 Task: Check the number of single-family homes sold in the last 3 years.
Action: Mouse moved to (427, 180)
Screenshot: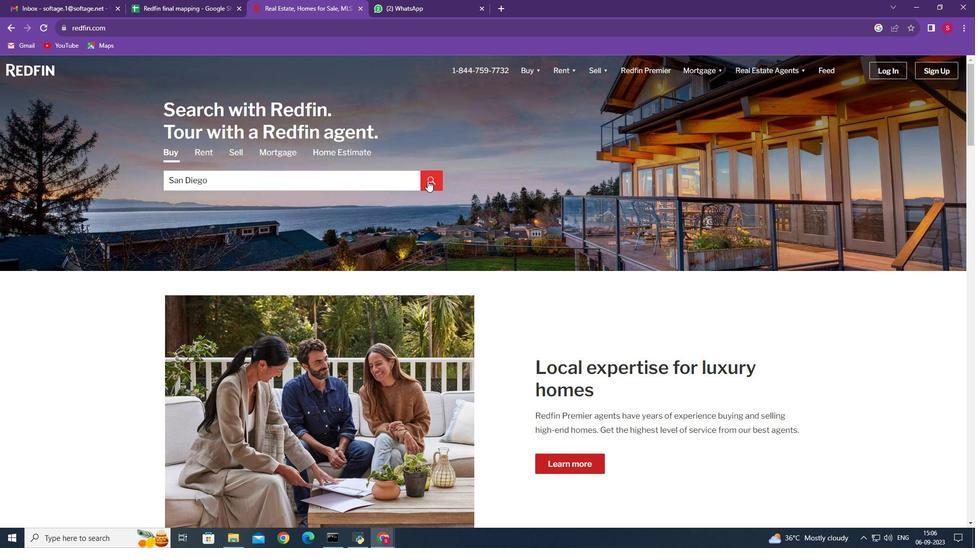 
Action: Mouse pressed left at (427, 180)
Screenshot: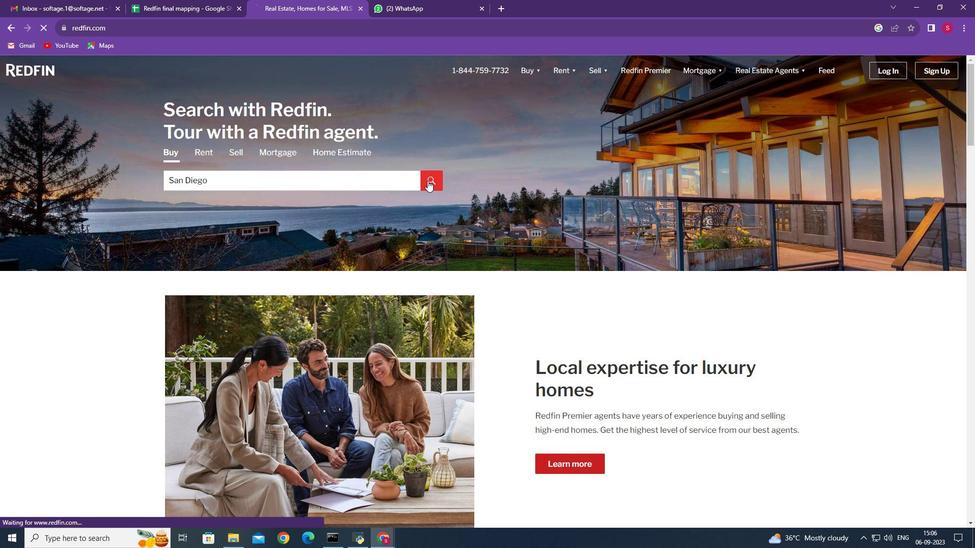 
Action: Mouse moved to (880, 103)
Screenshot: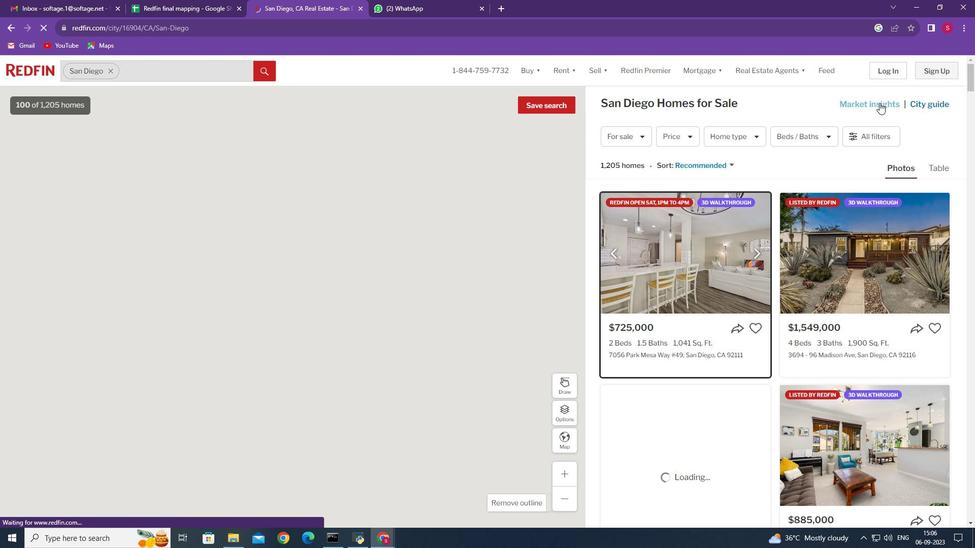 
Action: Mouse pressed left at (880, 103)
Screenshot: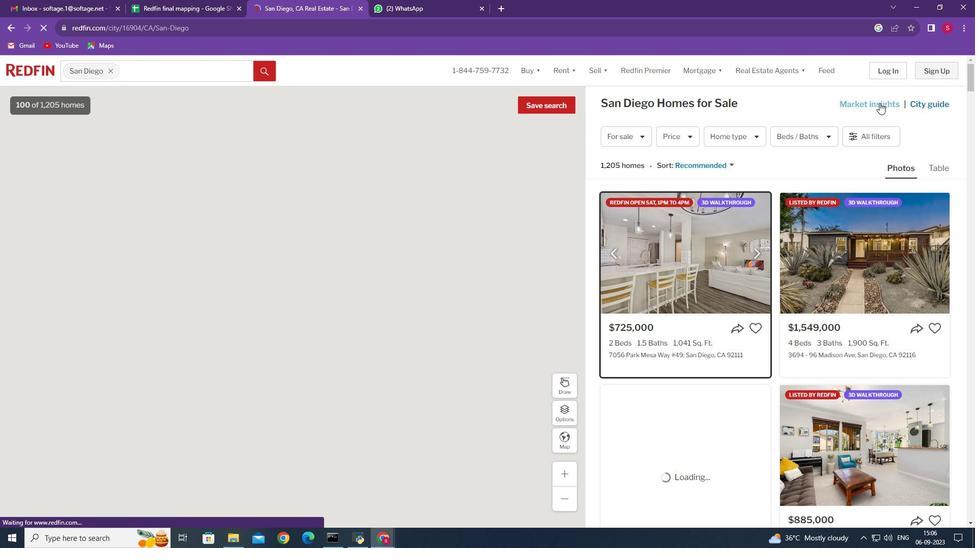 
Action: Mouse moved to (321, 260)
Screenshot: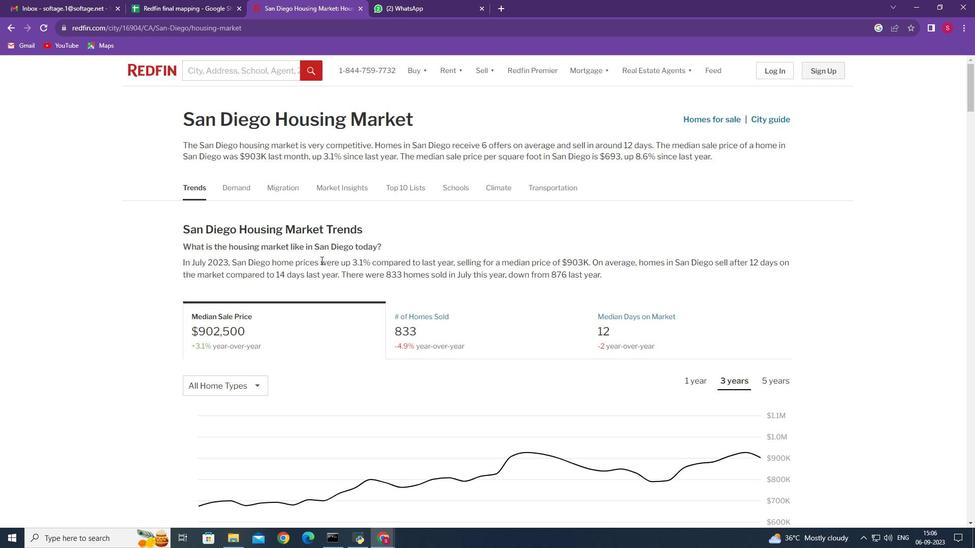 
Action: Mouse scrolled (321, 261) with delta (0, 0)
Screenshot: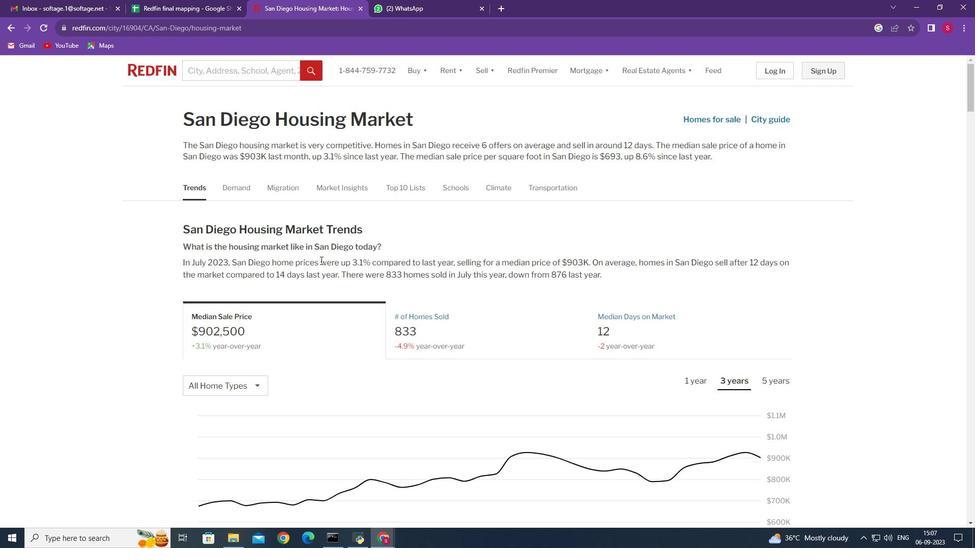 
Action: Mouse scrolled (321, 261) with delta (0, 0)
Screenshot: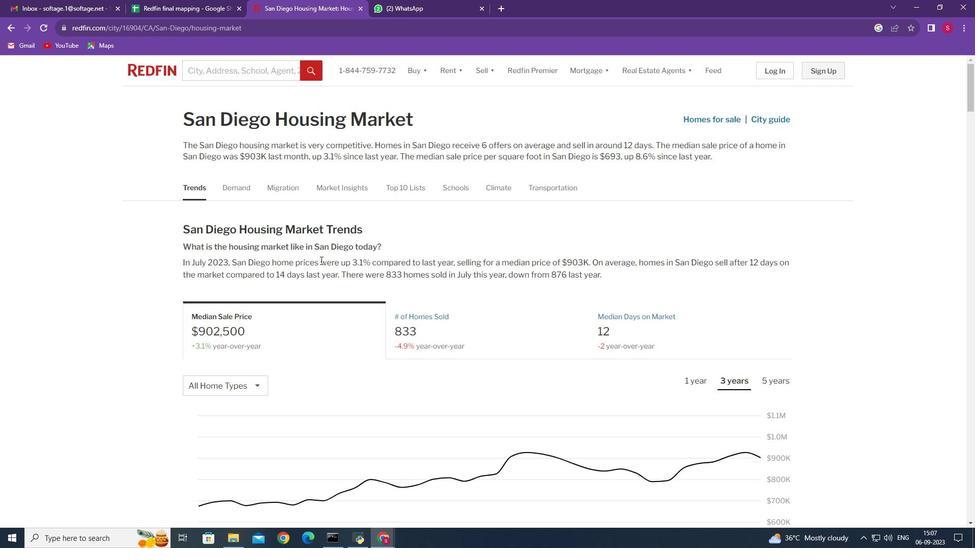 
Action: Mouse moved to (190, 190)
Screenshot: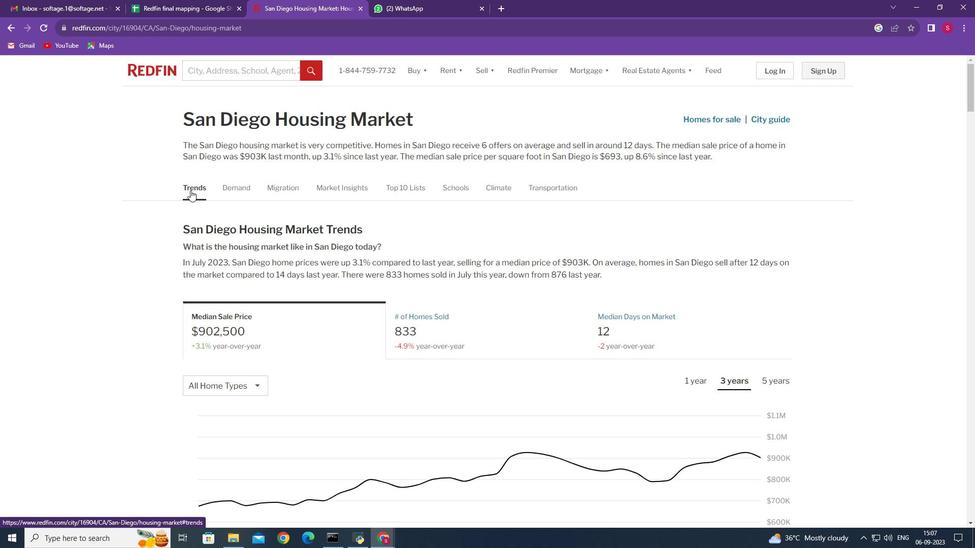 
Action: Mouse pressed left at (190, 190)
Screenshot: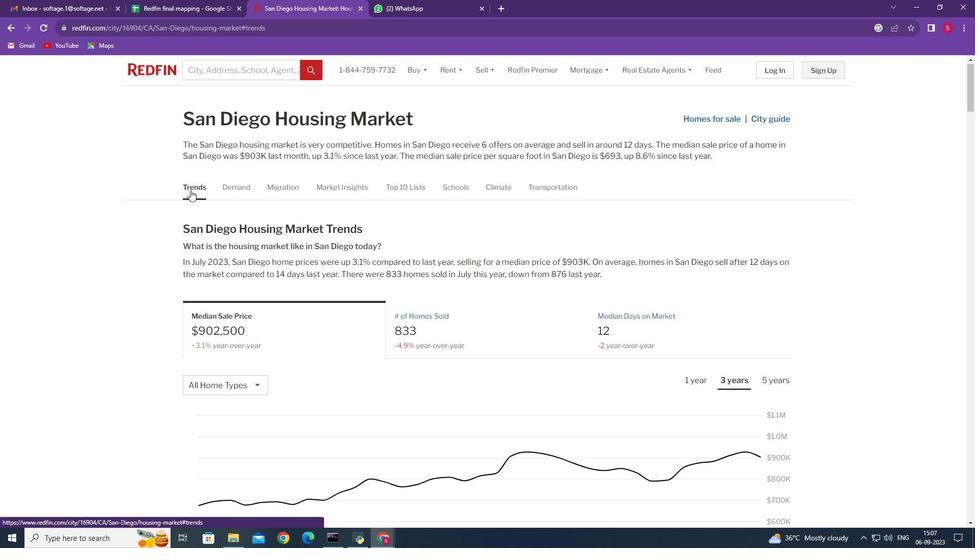 
Action: Mouse moved to (460, 190)
Screenshot: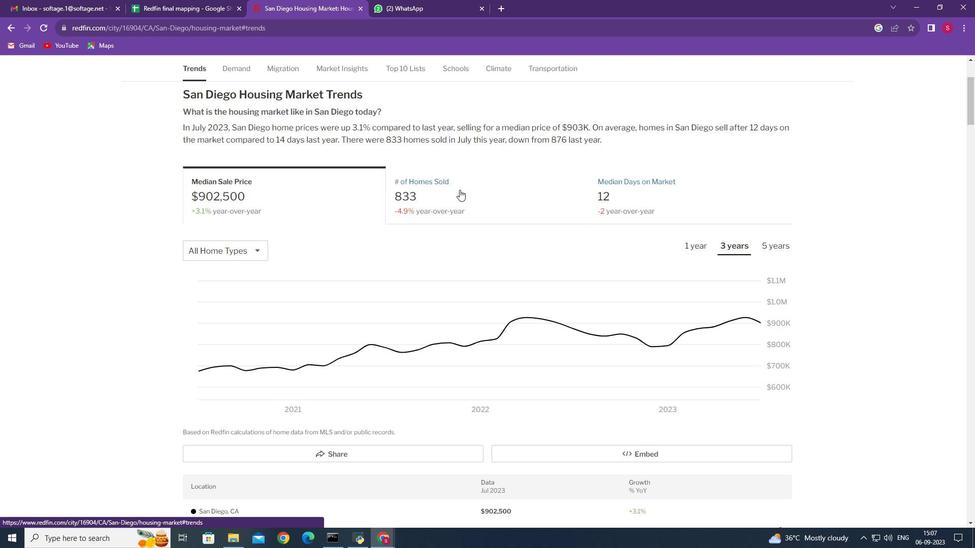 
Action: Mouse pressed left at (460, 190)
Screenshot: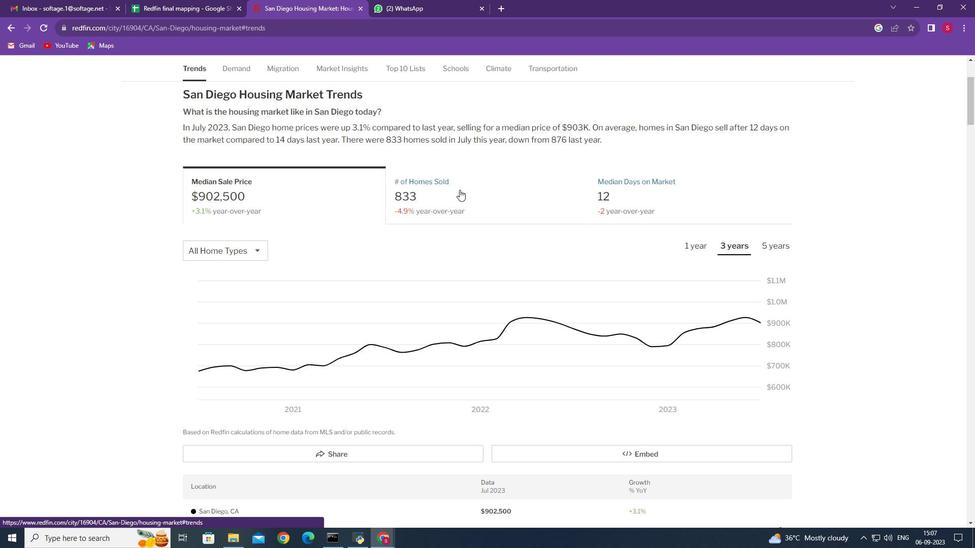 
Action: Mouse moved to (263, 247)
Screenshot: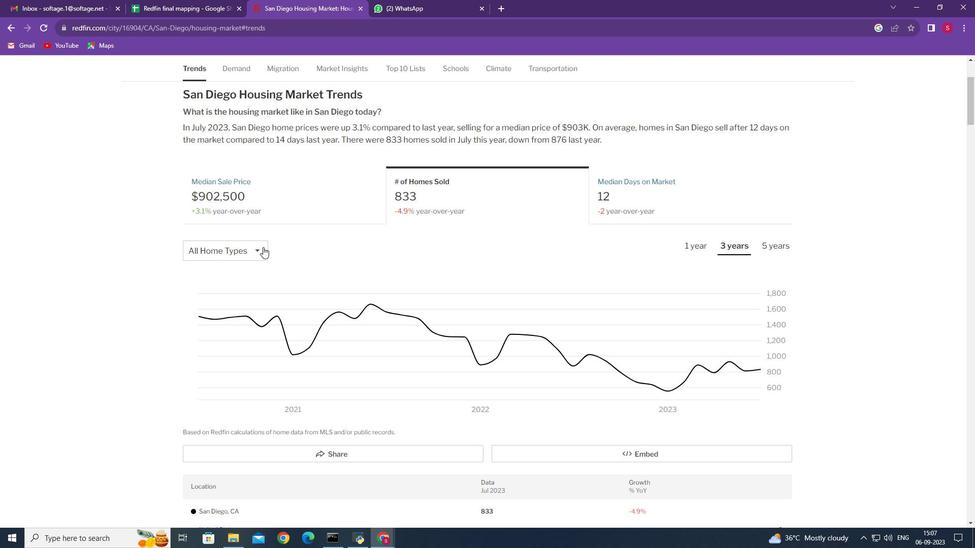 
Action: Mouse pressed left at (263, 247)
Screenshot: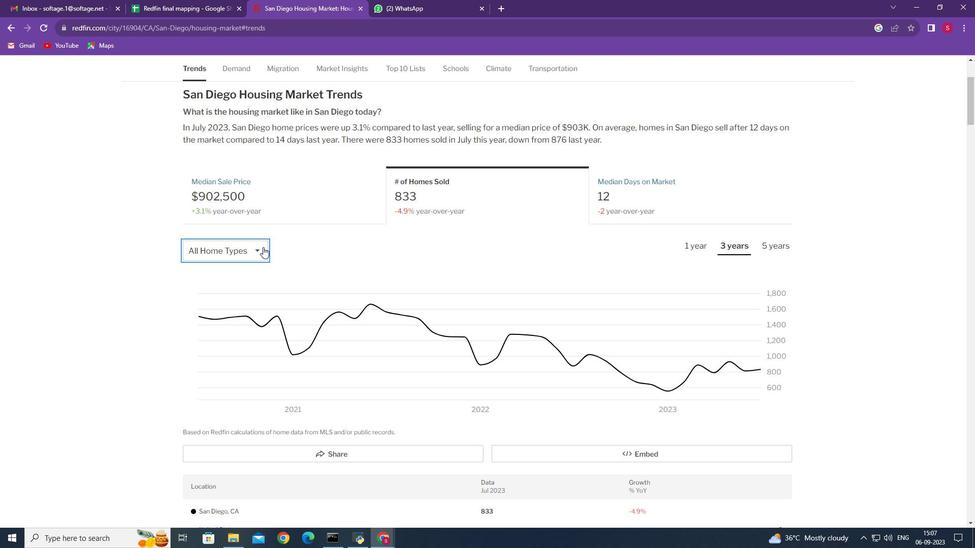 
Action: Mouse moved to (258, 296)
Screenshot: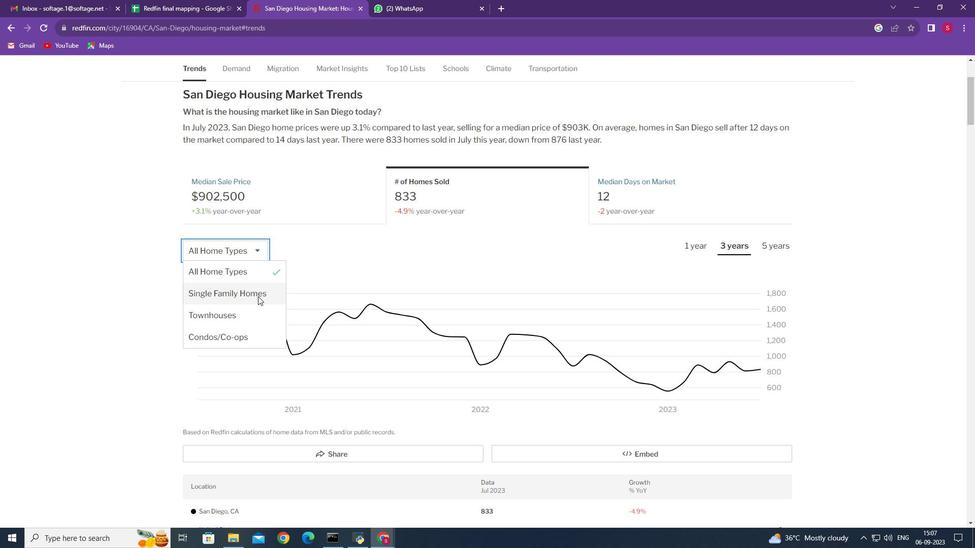 
Action: Mouse pressed left at (258, 296)
Screenshot: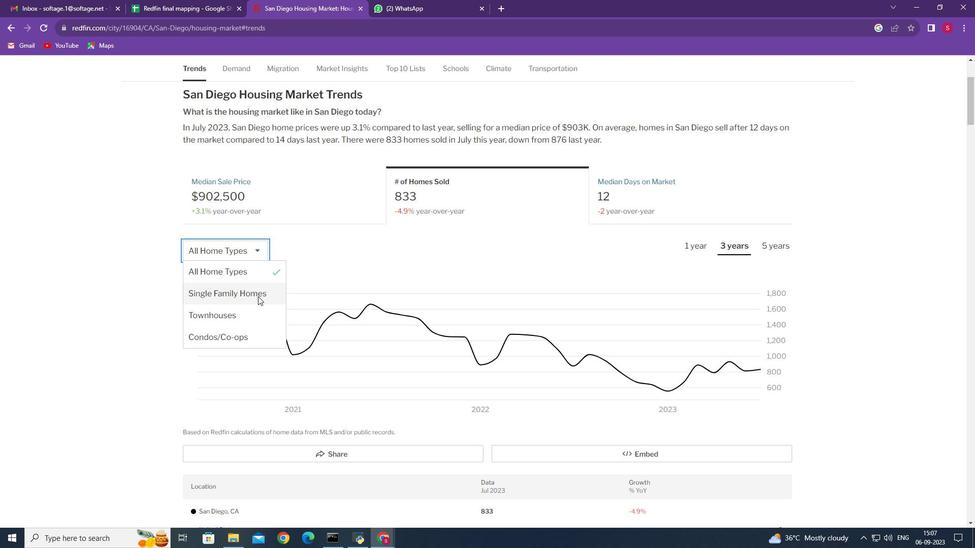 
Action: Mouse moved to (731, 248)
Screenshot: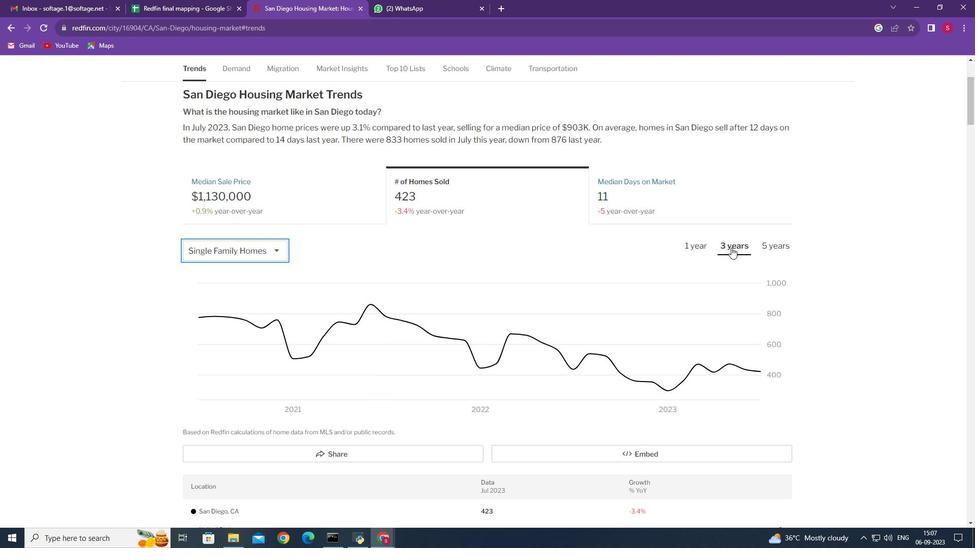 
Action: Mouse pressed left at (731, 248)
Screenshot: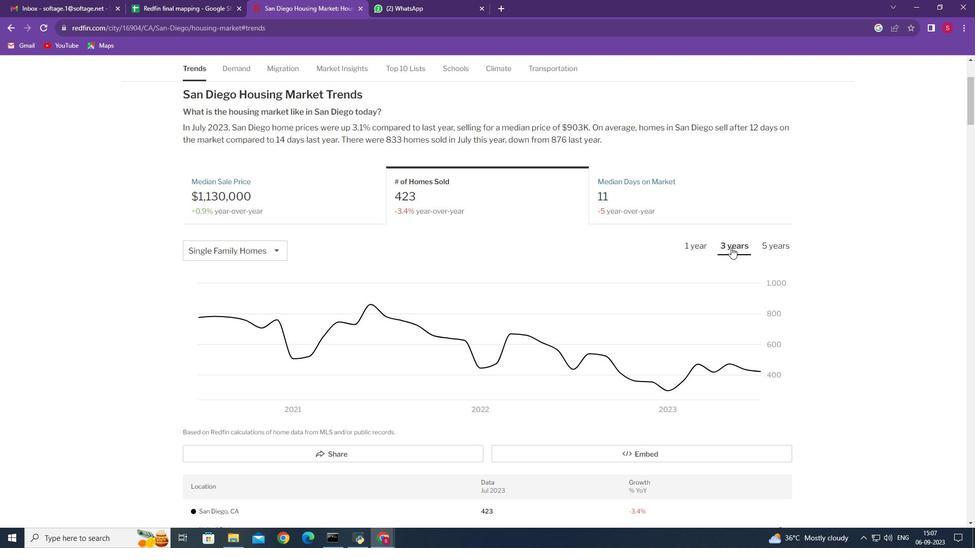 
Action: Mouse moved to (765, 364)
Screenshot: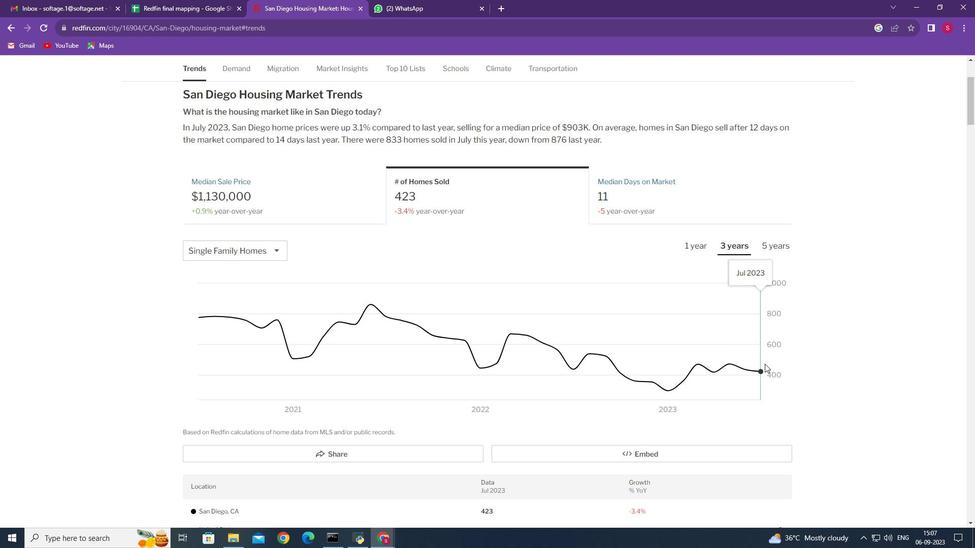 
